 Task: Create a sub task System Test and UAT for the task  Implement a new remote access system for a company's employees in the project AgileHive , assign it to team member softage.4@softage.net and update the status of the sub task to  At Risk , set the priority of the sub task to Medium
Action: Mouse moved to (673, 240)
Screenshot: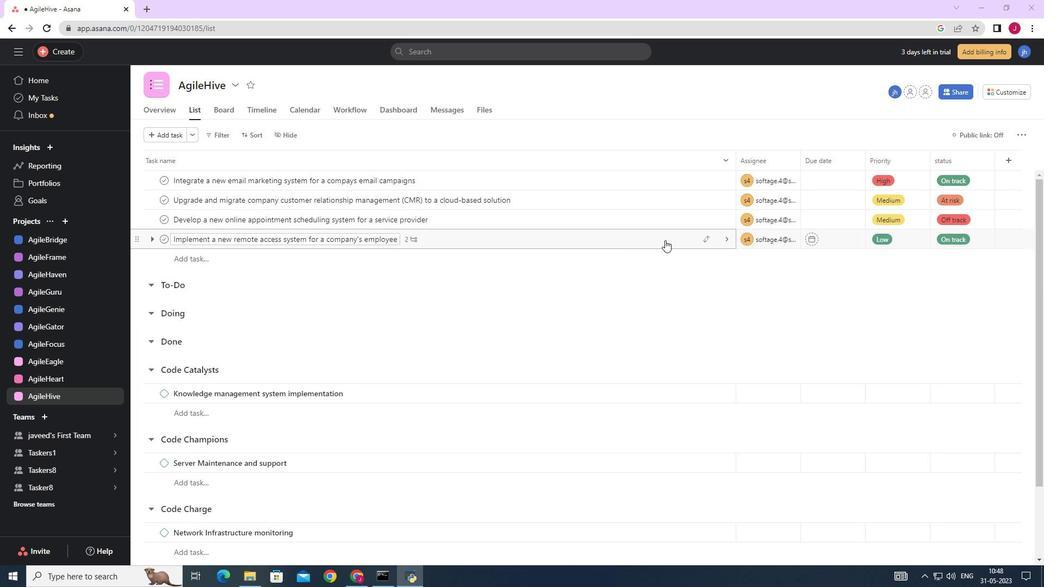 
Action: Mouse pressed left at (673, 240)
Screenshot: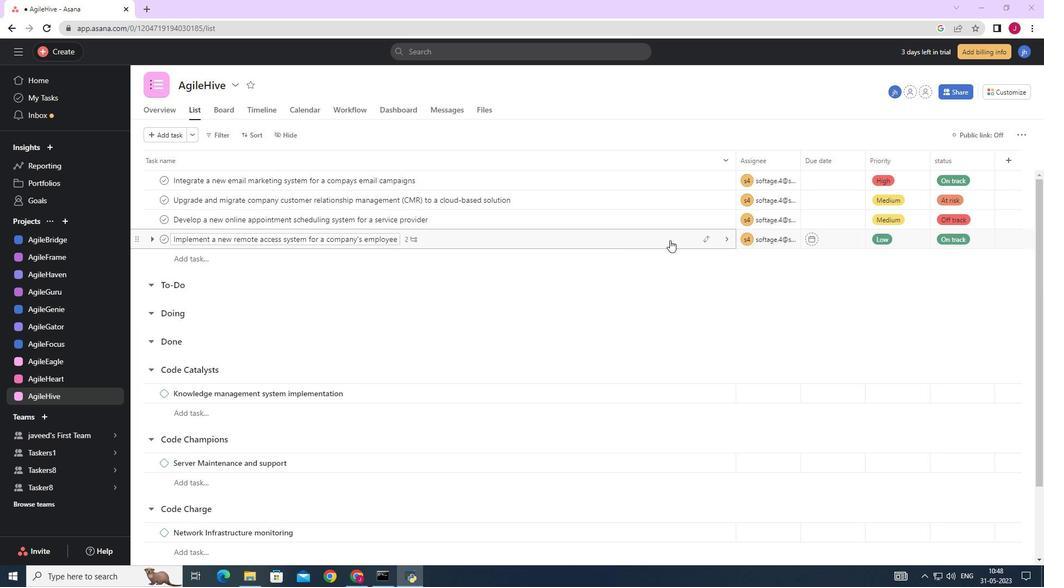 
Action: Mouse moved to (805, 314)
Screenshot: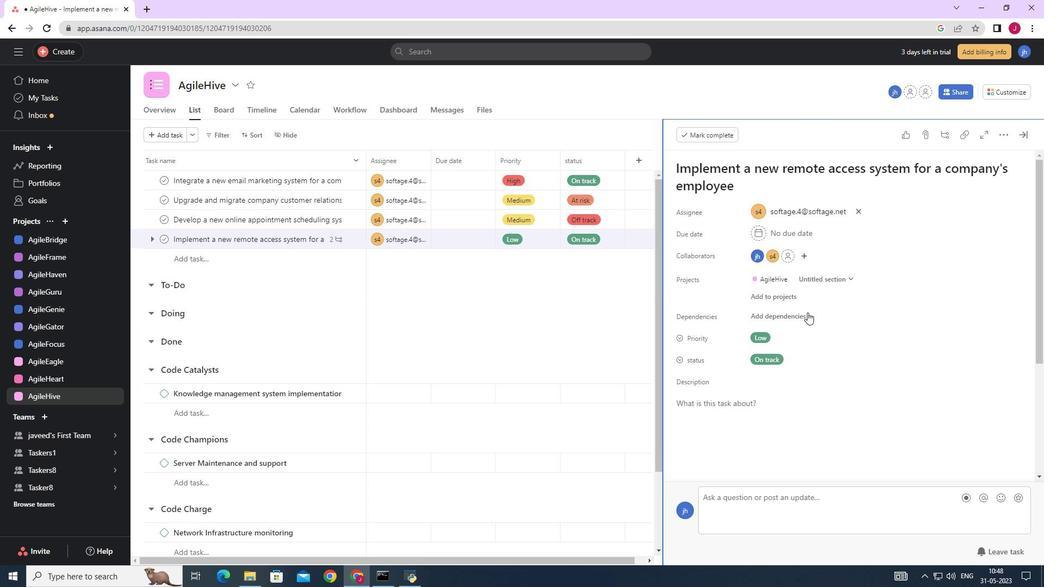 
Action: Mouse scrolled (805, 313) with delta (0, 0)
Screenshot: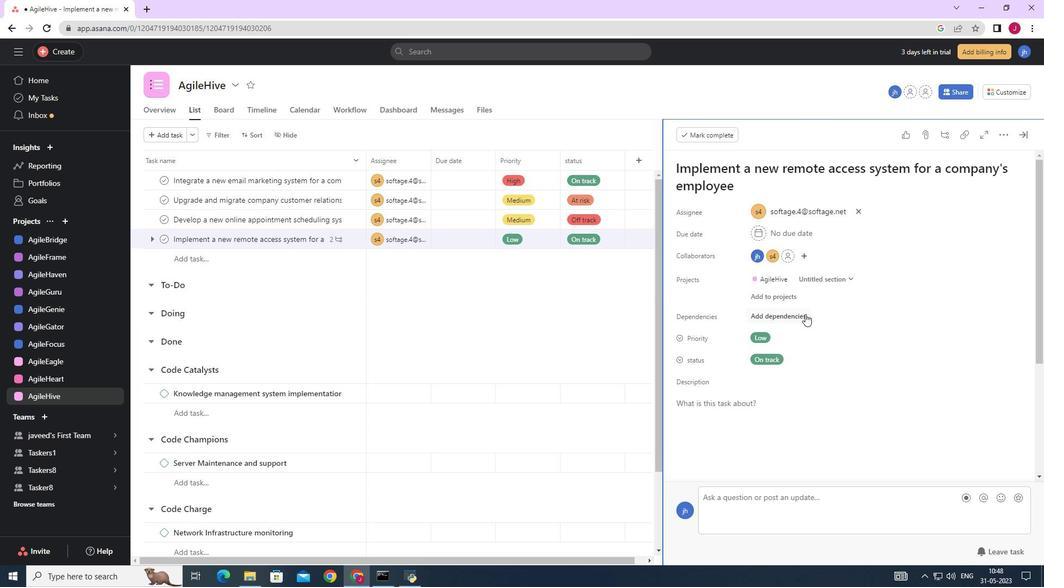 
Action: Mouse scrolled (805, 313) with delta (0, 0)
Screenshot: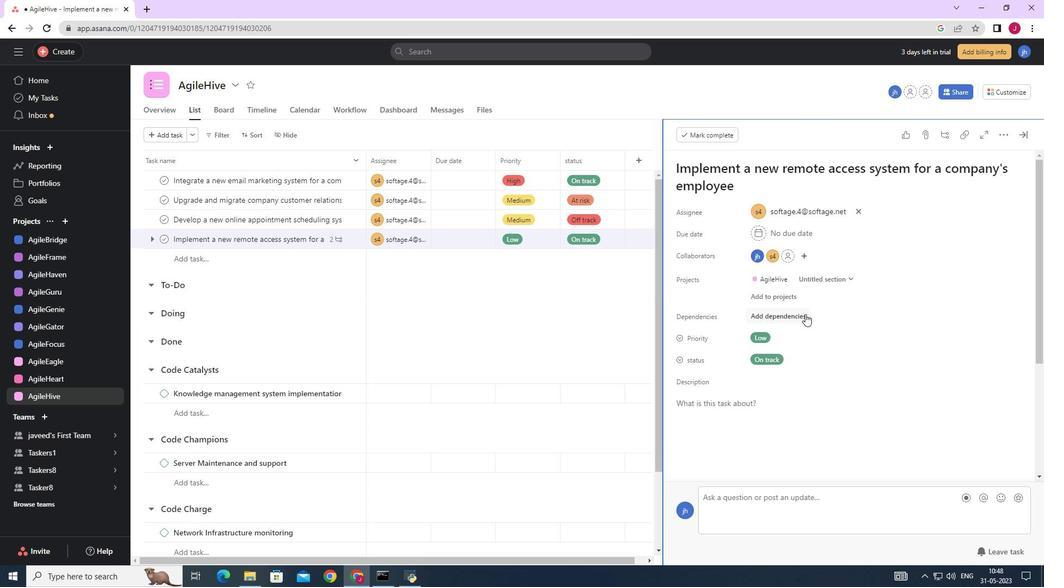 
Action: Mouse scrolled (805, 313) with delta (0, 0)
Screenshot: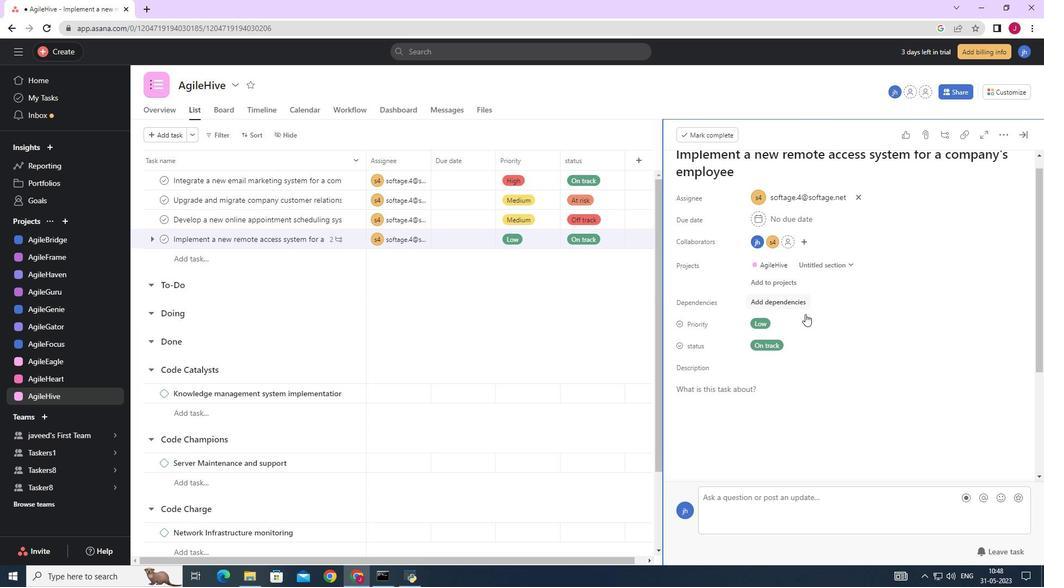 
Action: Mouse scrolled (805, 315) with delta (0, 0)
Screenshot: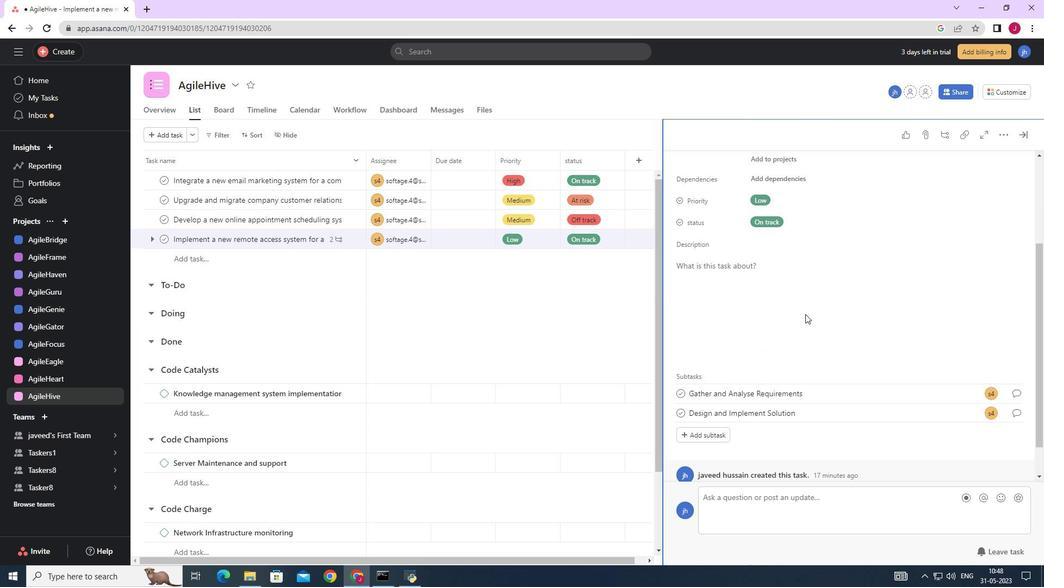 
Action: Mouse scrolled (805, 315) with delta (0, 0)
Screenshot: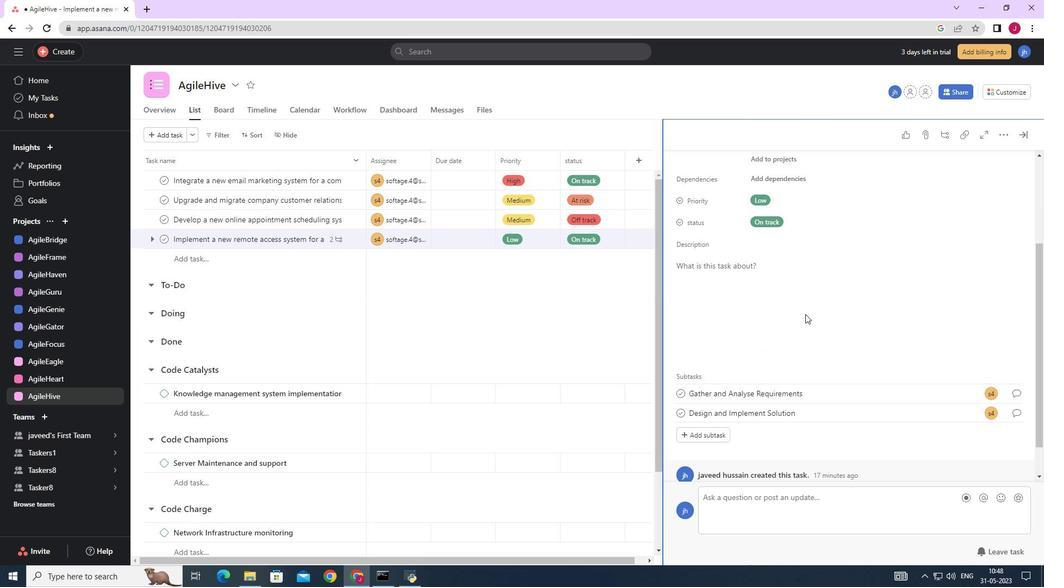 
Action: Mouse scrolled (805, 315) with delta (0, 0)
Screenshot: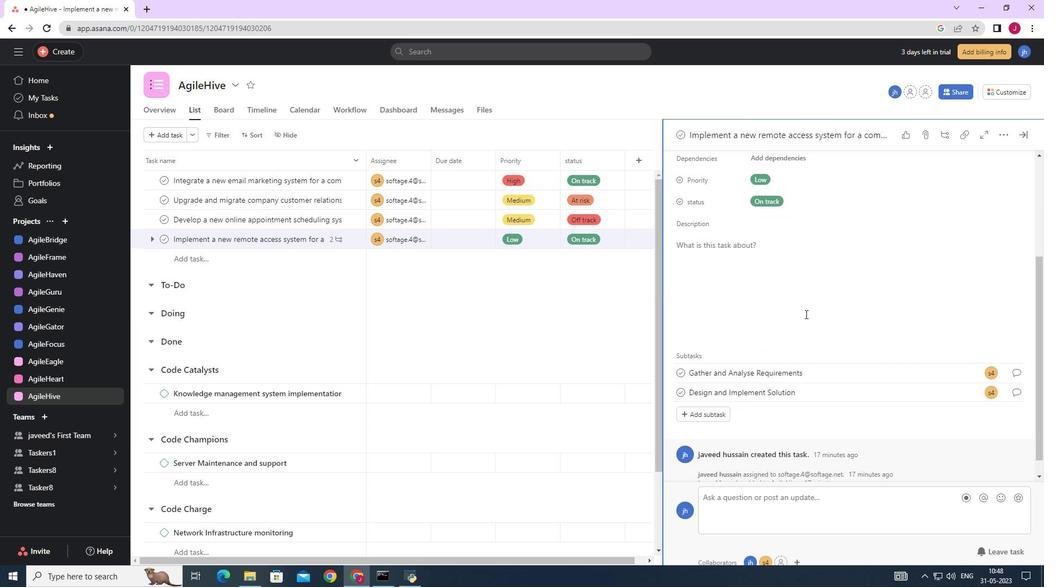 
Action: Mouse scrolled (805, 313) with delta (0, 0)
Screenshot: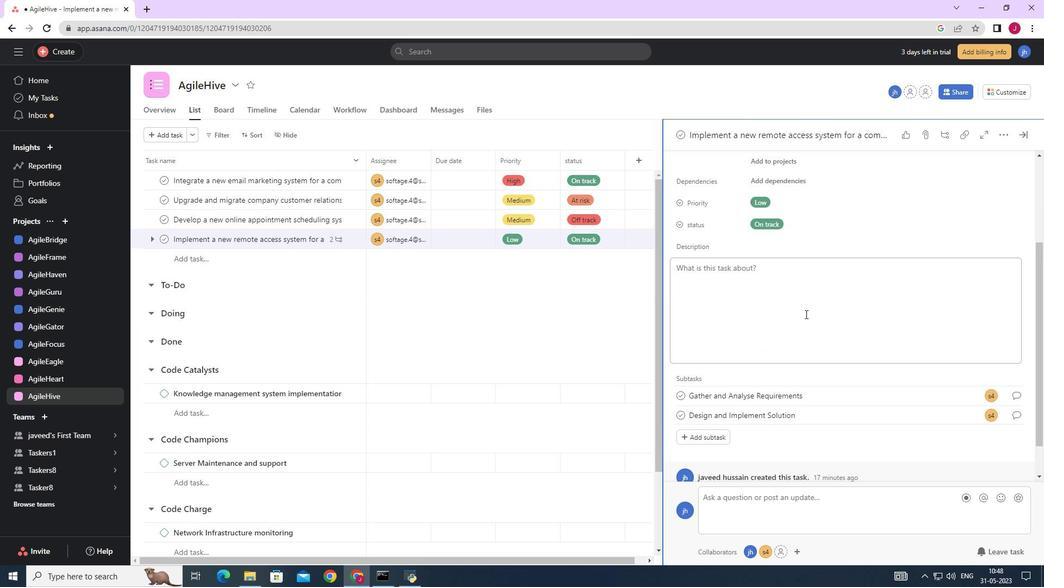 
Action: Mouse scrolled (805, 313) with delta (0, 0)
Screenshot: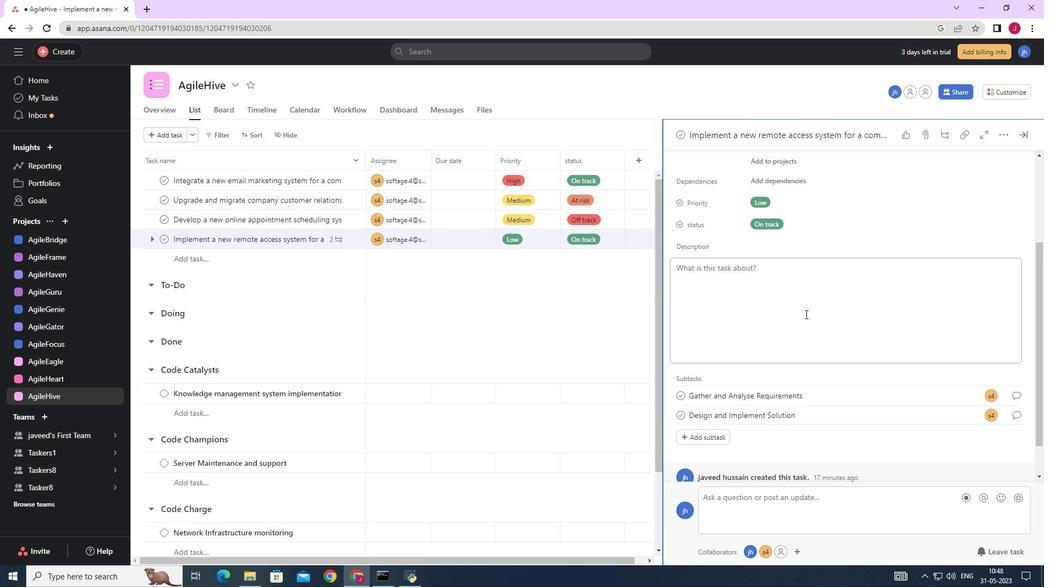 
Action: Mouse scrolled (805, 313) with delta (0, 0)
Screenshot: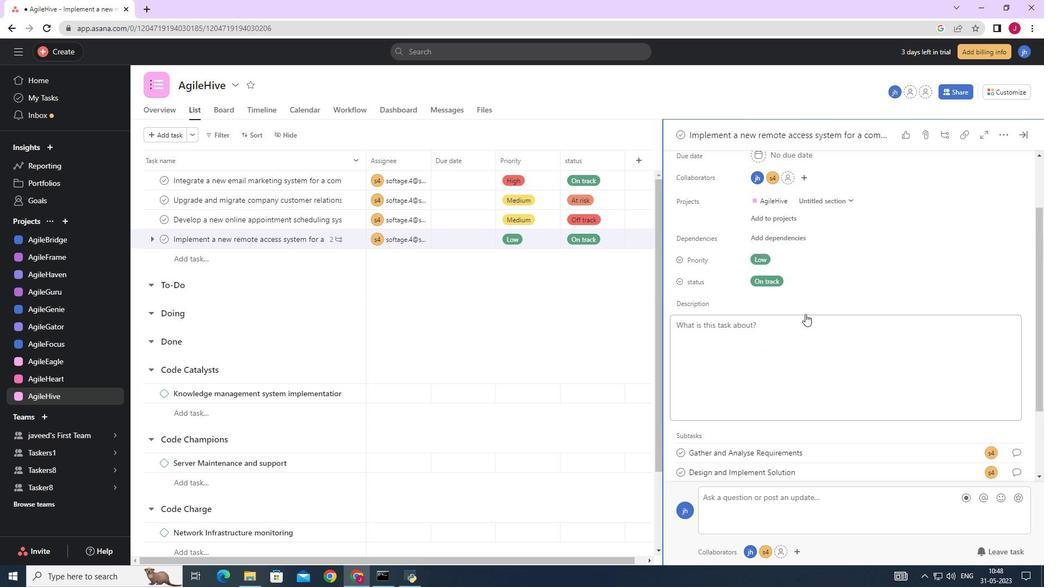 
Action: Mouse scrolled (805, 313) with delta (0, 0)
Screenshot: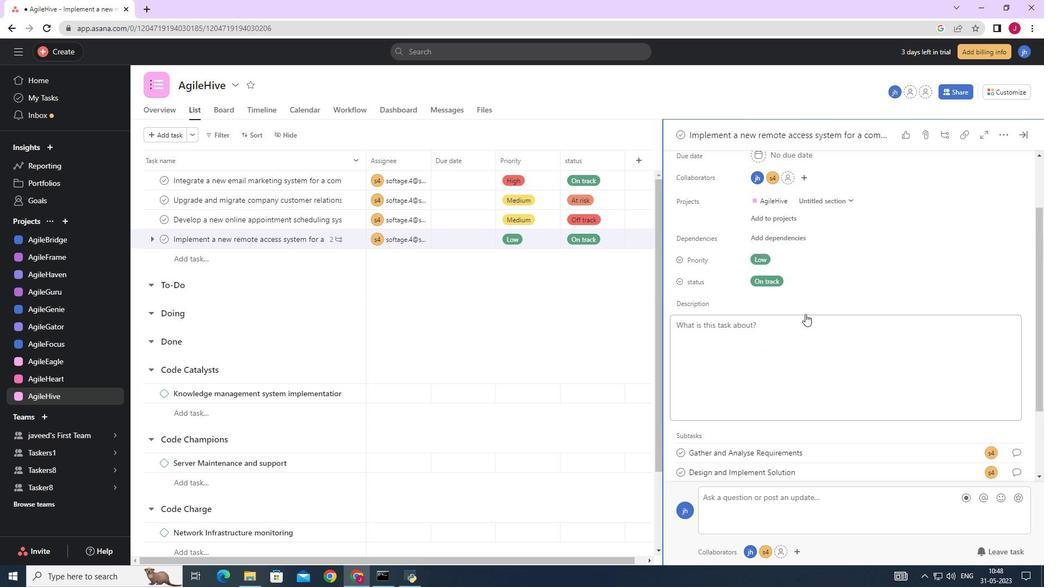 
Action: Mouse moved to (714, 395)
Screenshot: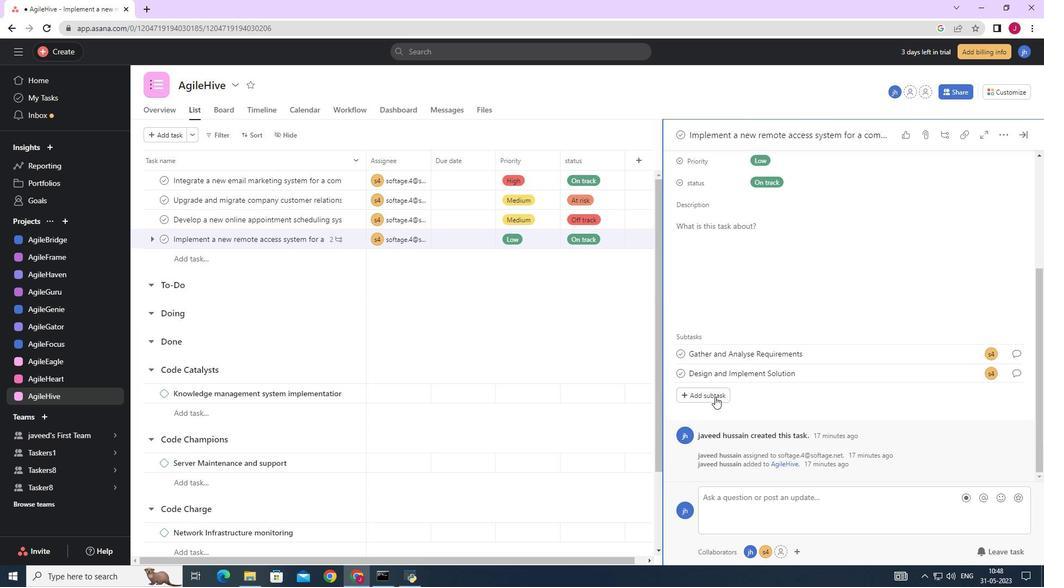 
Action: Mouse pressed left at (714, 395)
Screenshot: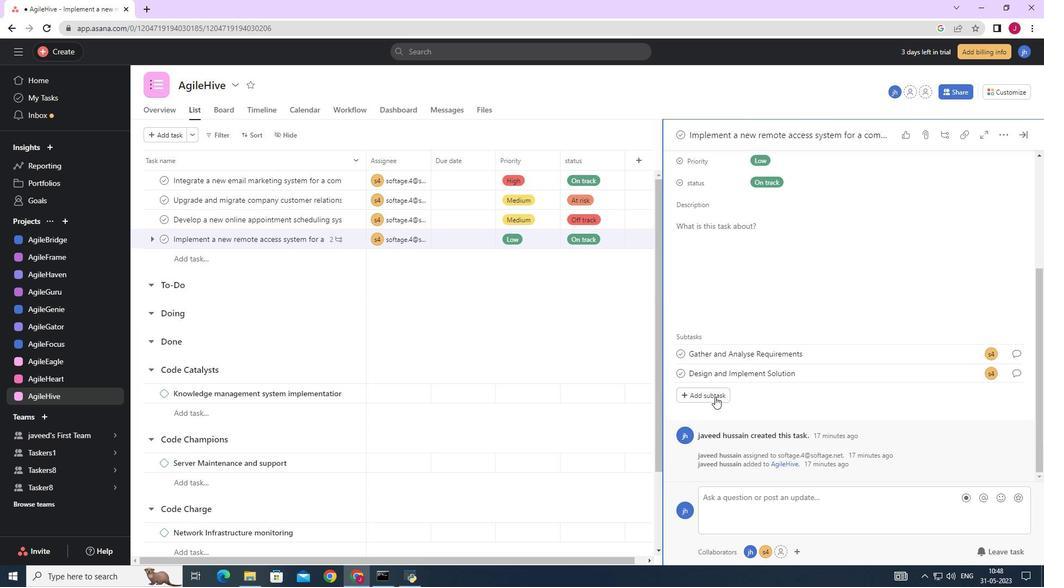 
Action: Mouse moved to (695, 376)
Screenshot: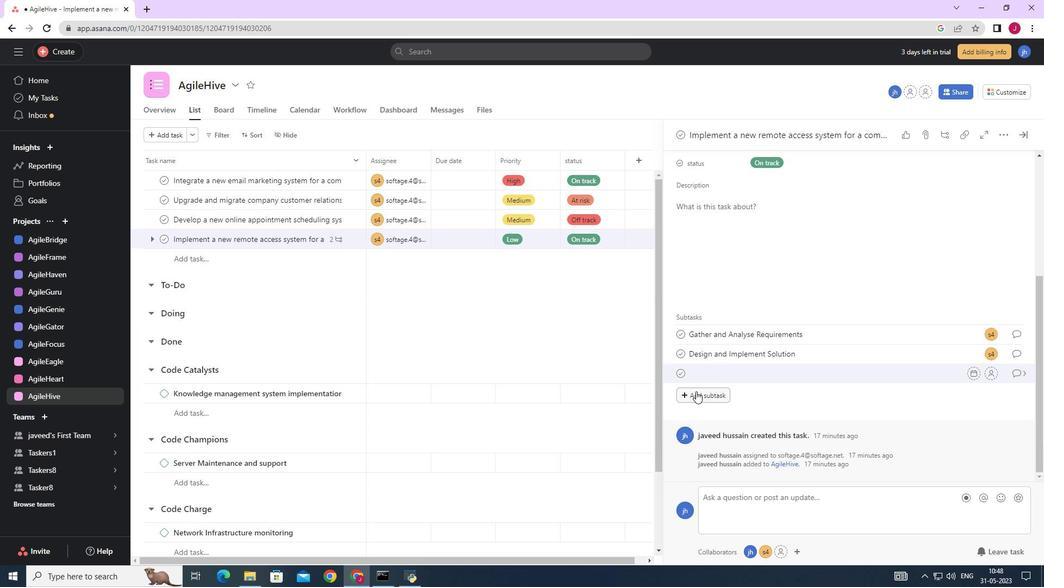 
Action: Key pressed <Key.caps_lock>S<Key.caps_lock>ystem<Key.space><Key.caps_lock>T<Key.caps_lock>est<Key.space>and<Key.space><Key.caps_lock>UAT
Screenshot: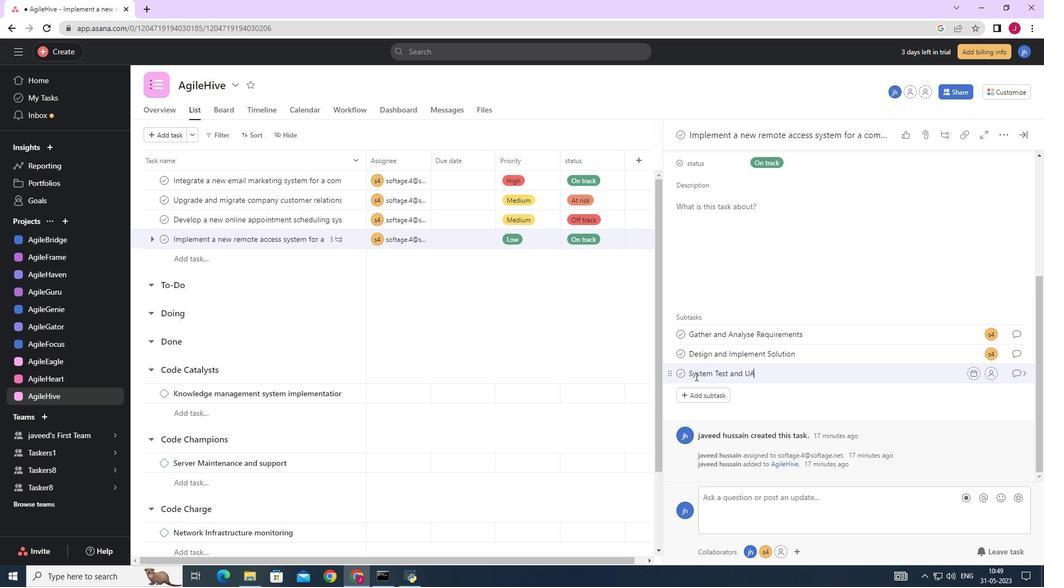 
Action: Mouse moved to (994, 373)
Screenshot: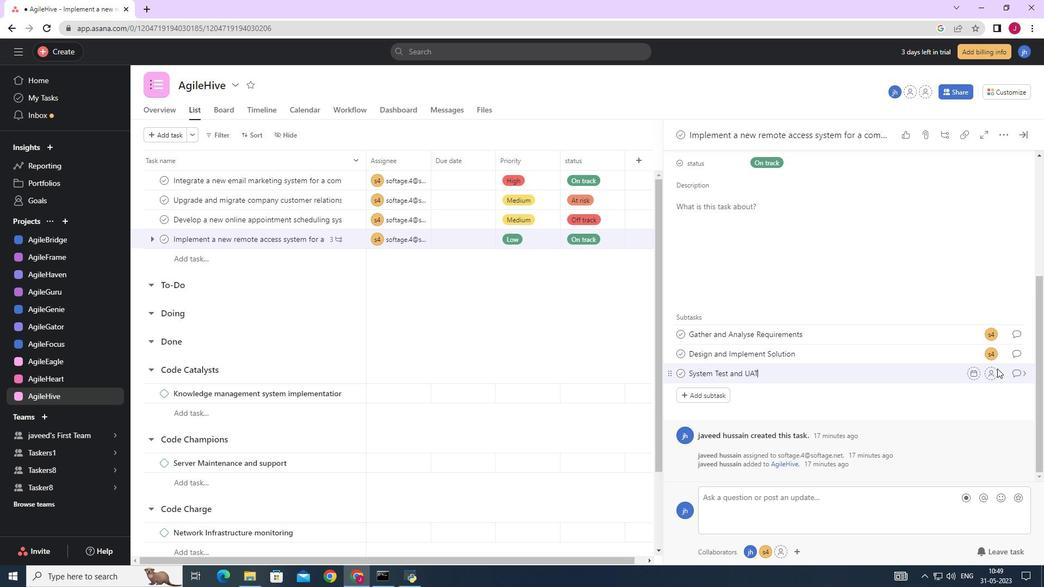 
Action: Mouse pressed left at (994, 373)
Screenshot: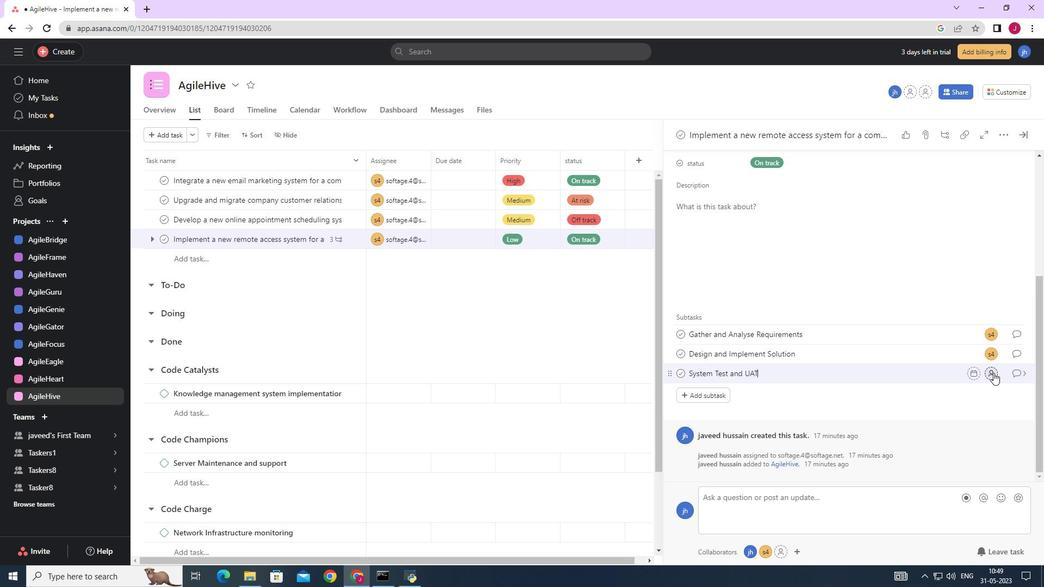 
Action: Mouse moved to (932, 362)
Screenshot: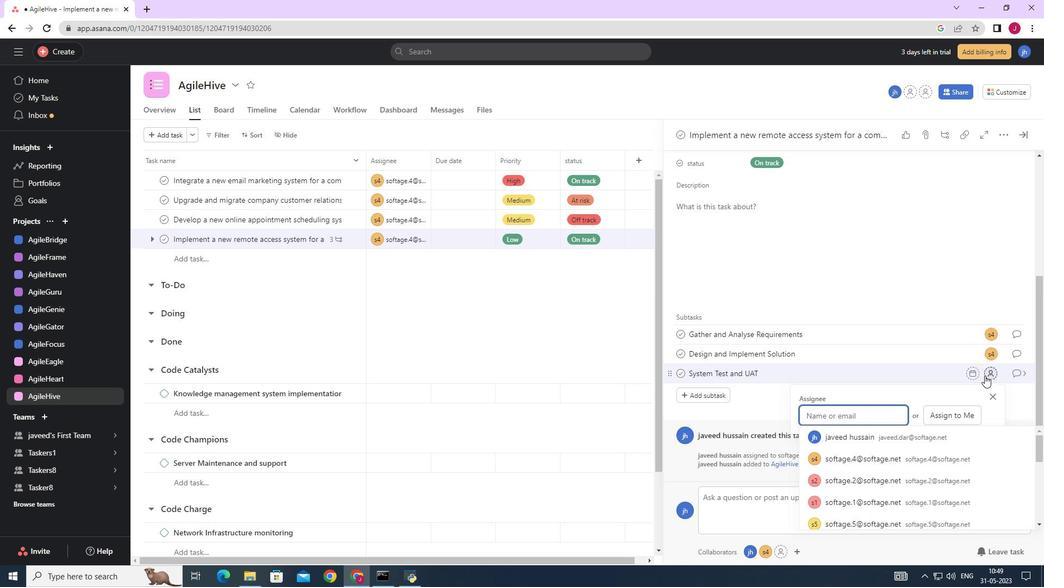 
Action: Key pressed SOFTAGE.4
Screenshot: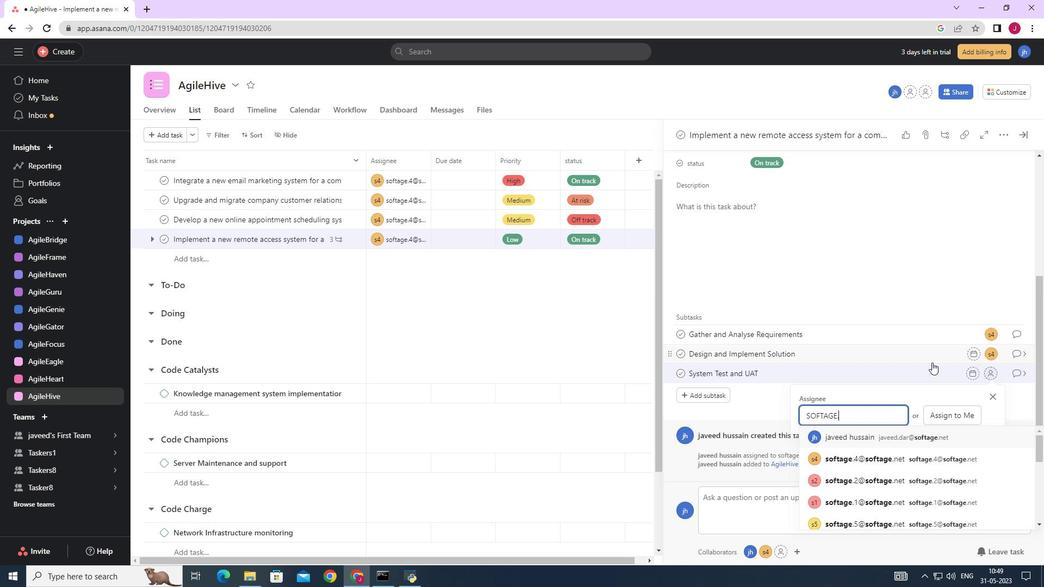 
Action: Mouse moved to (883, 436)
Screenshot: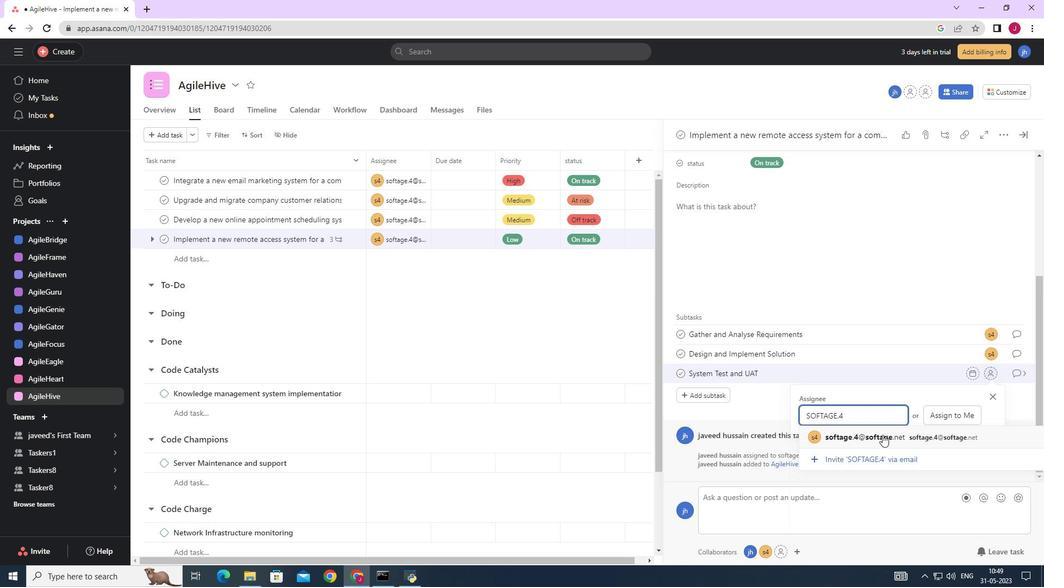 
Action: Mouse pressed left at (883, 436)
Screenshot: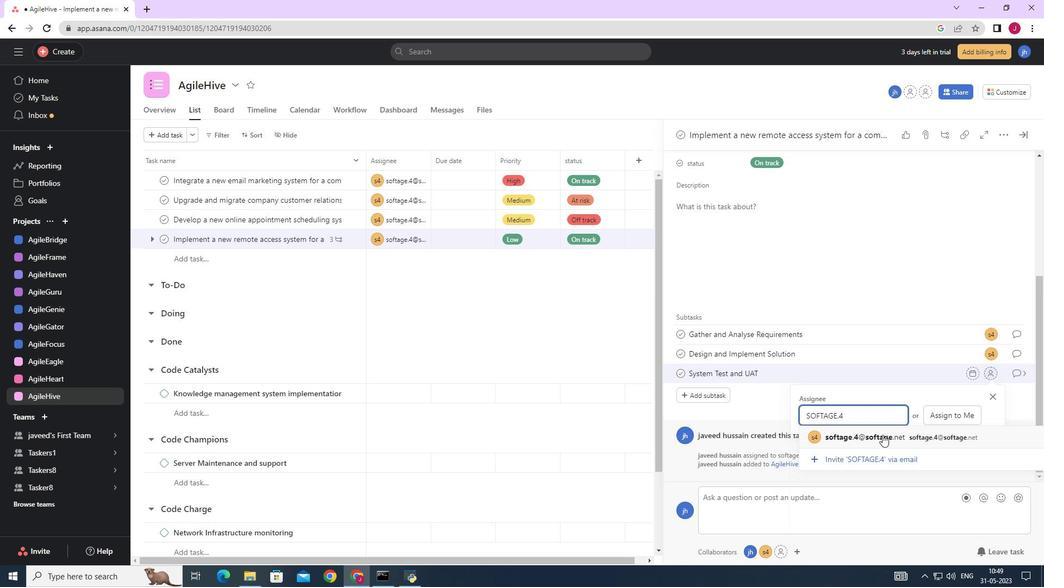 
Action: Mouse moved to (1020, 376)
Screenshot: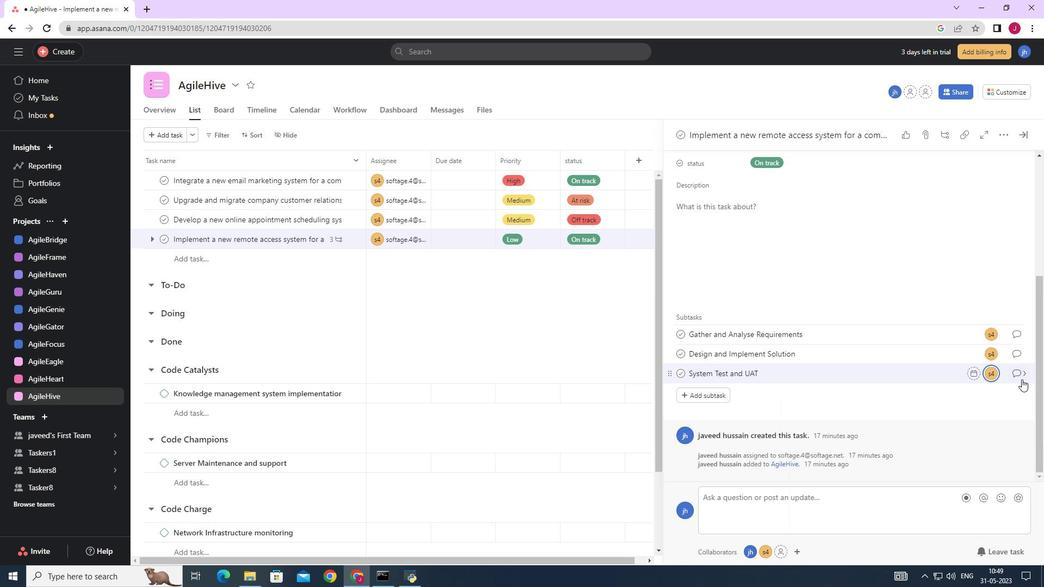 
Action: Mouse pressed left at (1020, 376)
Screenshot: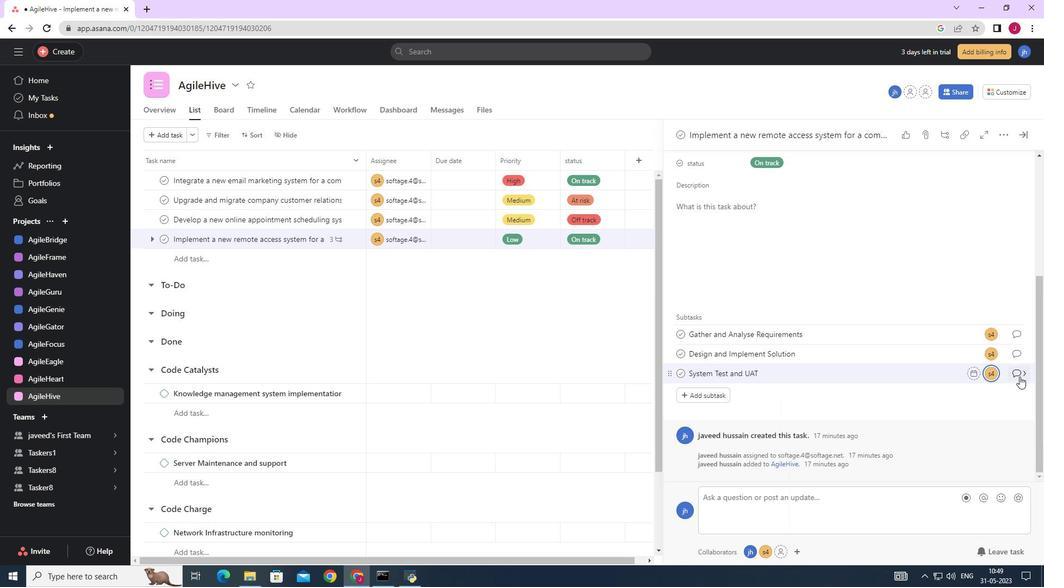 
Action: Mouse moved to (712, 312)
Screenshot: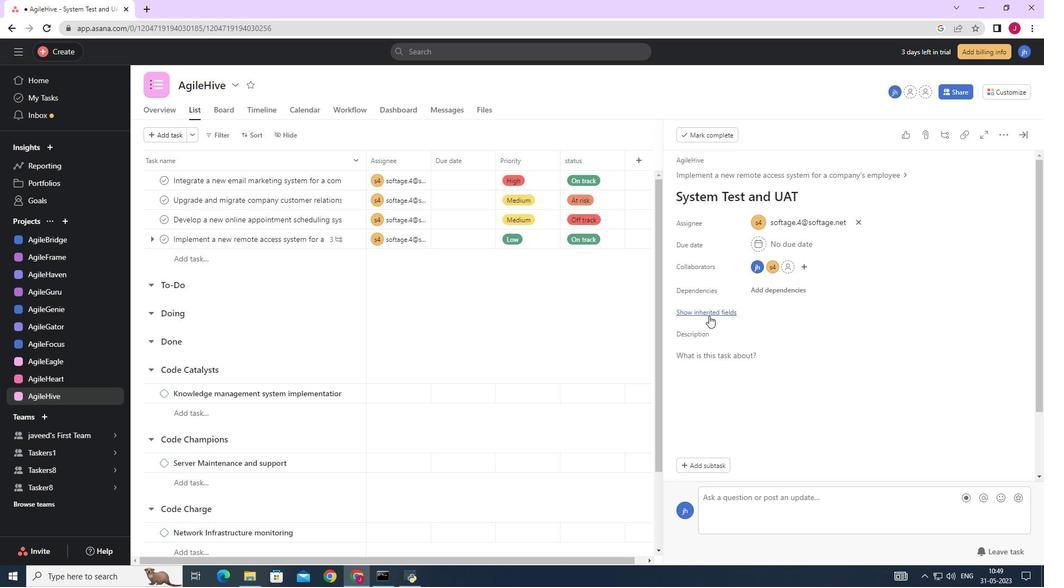 
Action: Mouse pressed left at (712, 312)
Screenshot: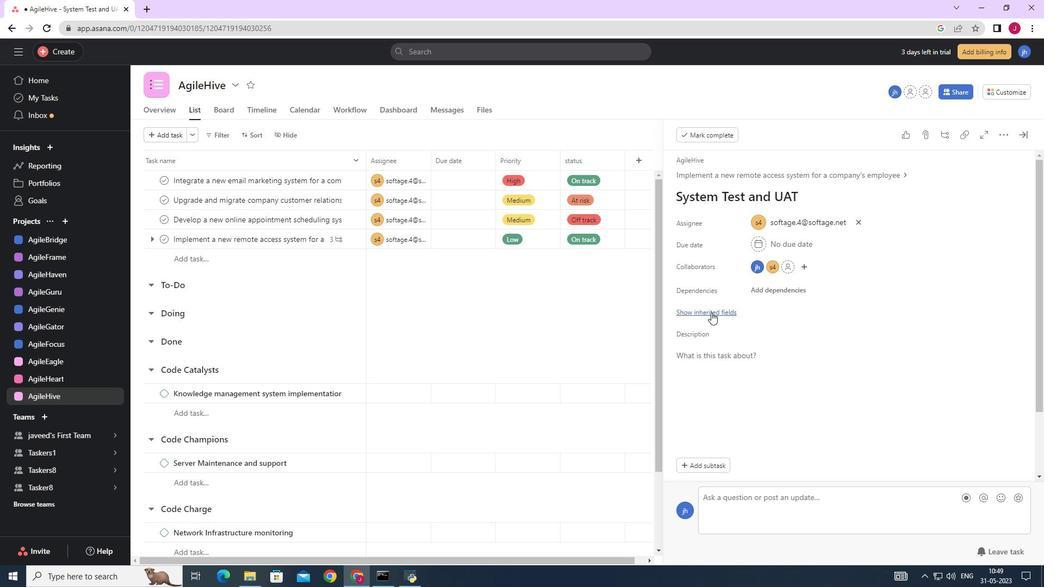 
Action: Mouse moved to (758, 332)
Screenshot: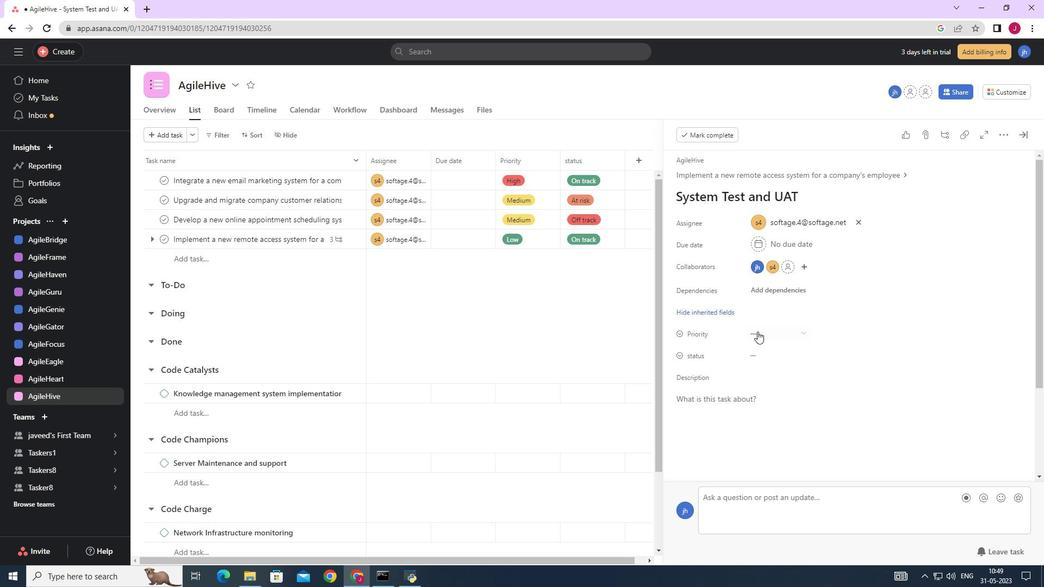 
Action: Mouse pressed left at (758, 332)
Screenshot: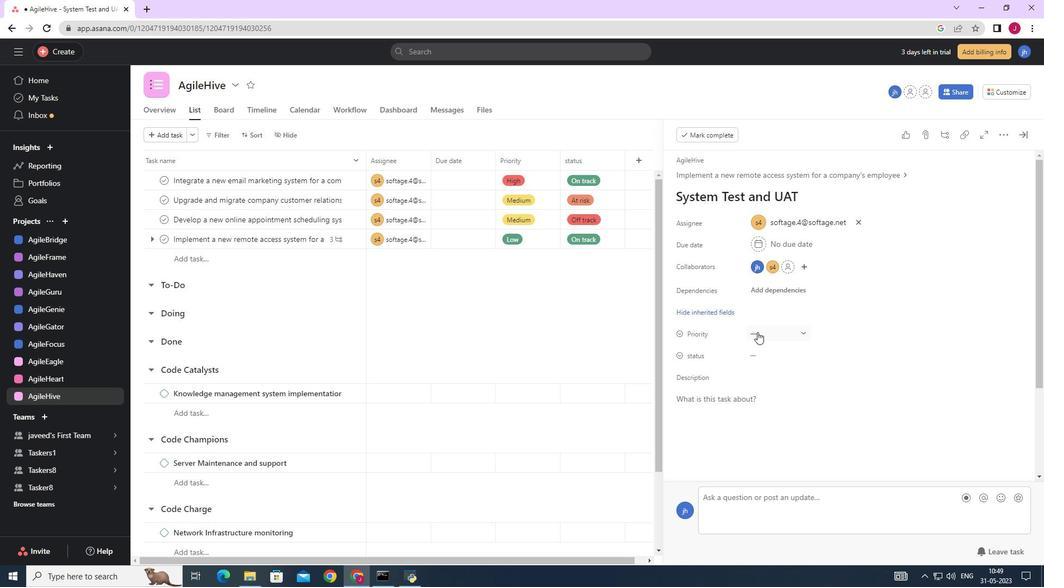 
Action: Mouse moved to (789, 393)
Screenshot: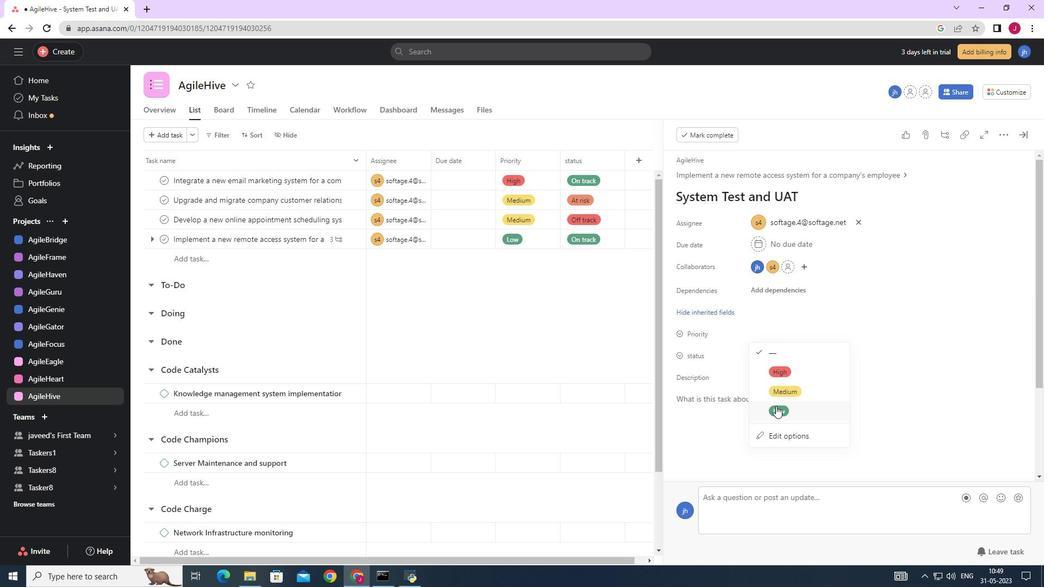 
Action: Mouse pressed left at (789, 393)
Screenshot: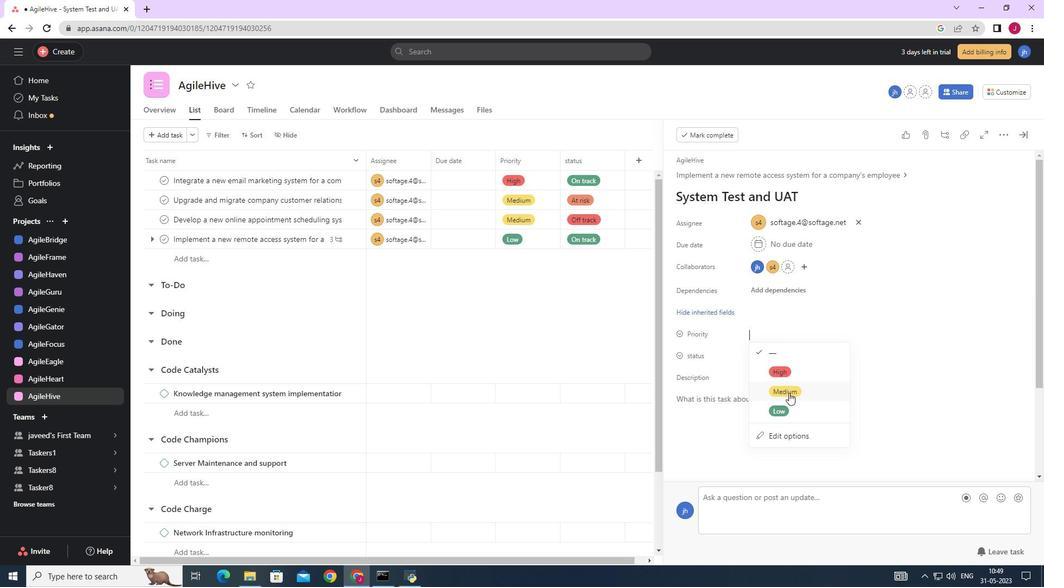
Action: Mouse moved to (755, 356)
Screenshot: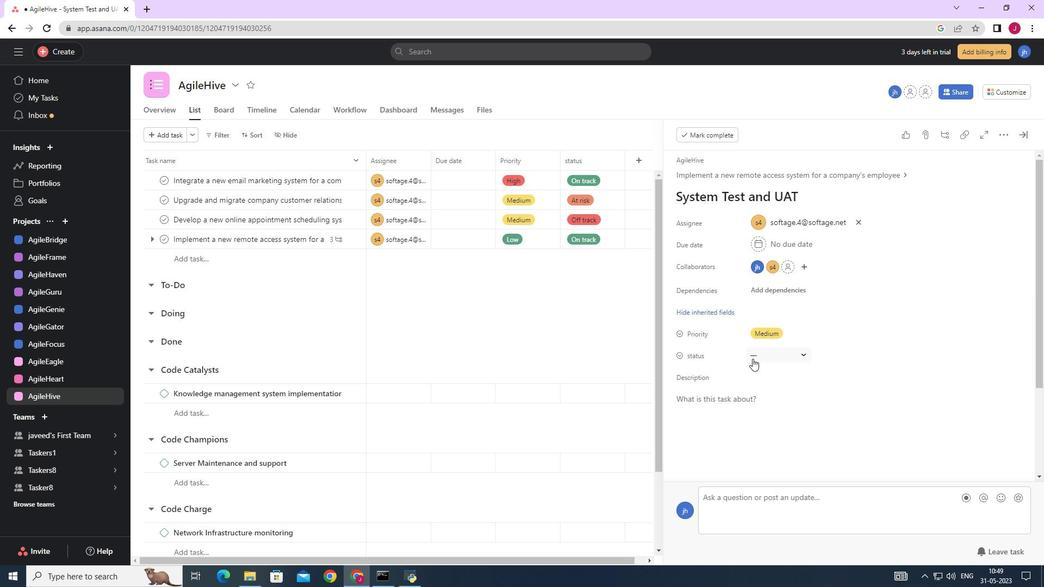 
Action: Mouse pressed left at (755, 356)
Screenshot: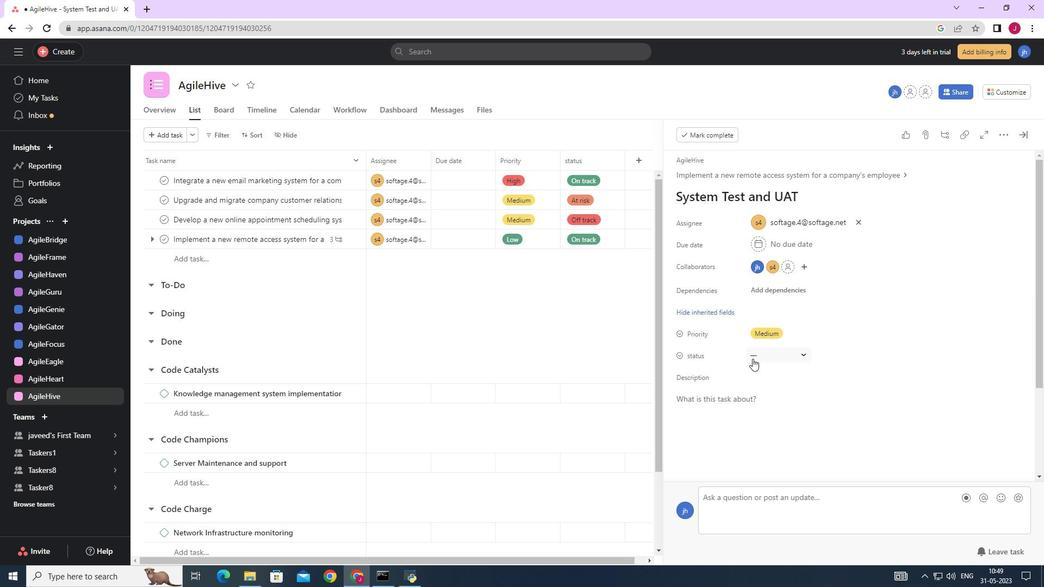 
Action: Mouse moved to (786, 433)
Screenshot: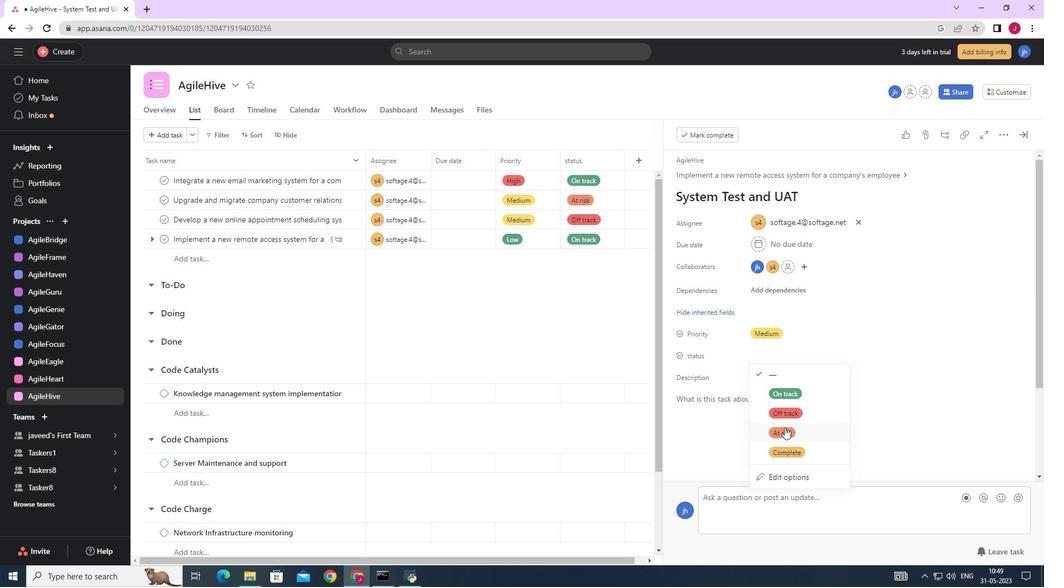 
Action: Mouse pressed left at (786, 433)
Screenshot: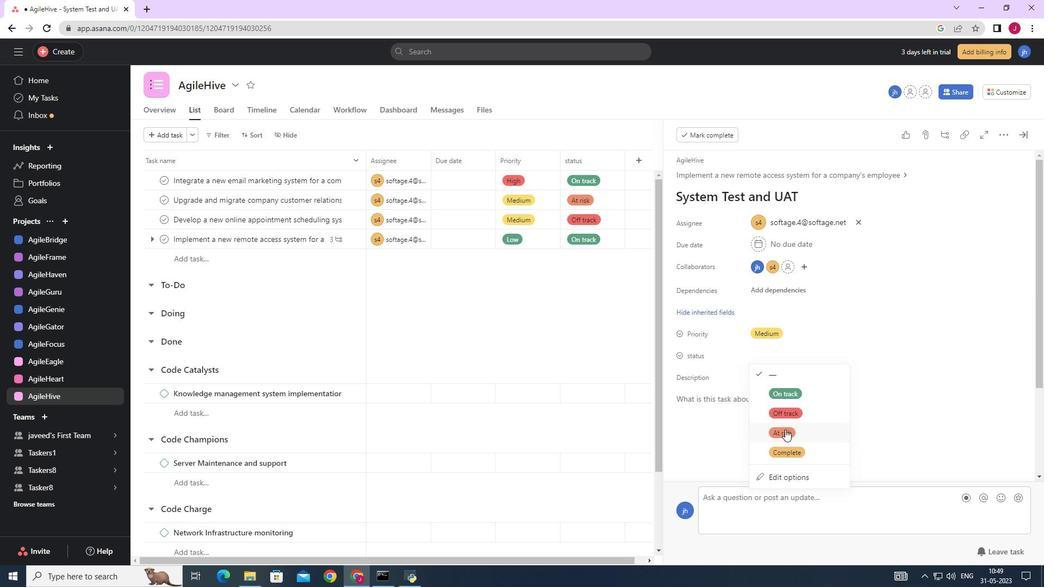 
Action: Mouse moved to (1028, 132)
Screenshot: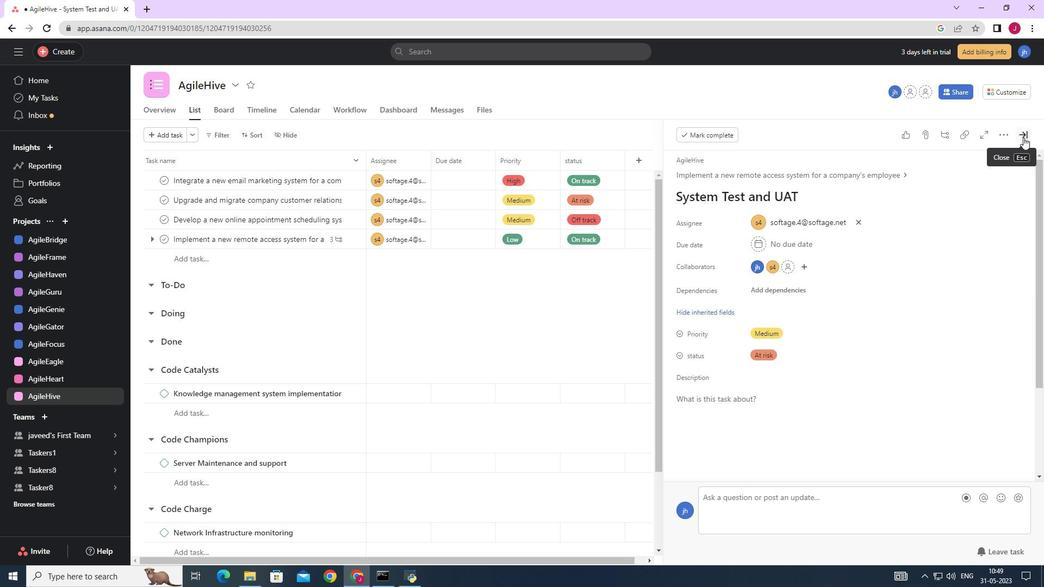 
Action: Mouse pressed left at (1028, 132)
Screenshot: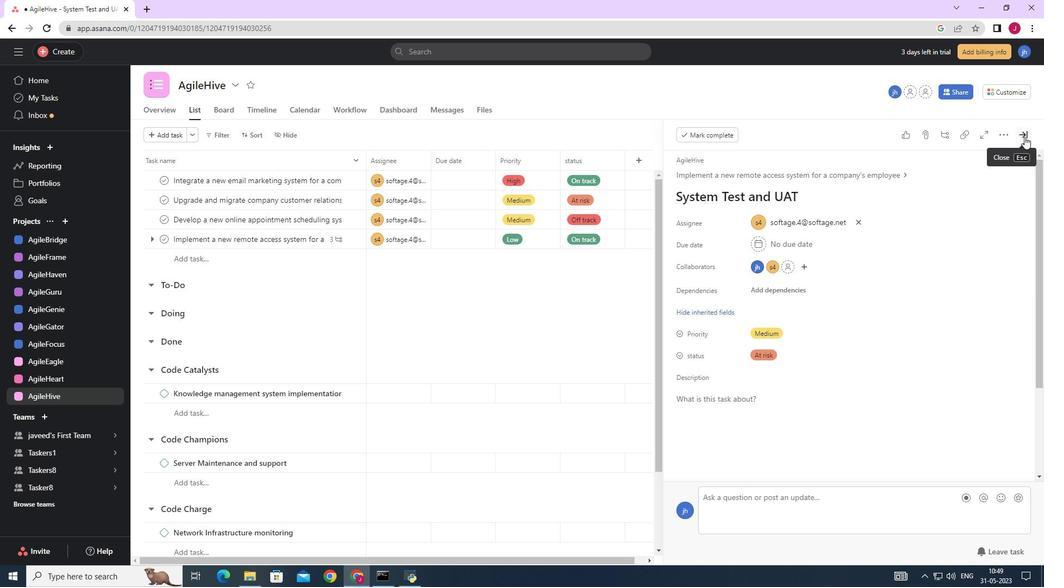 
Action: Mouse moved to (1023, 132)
Screenshot: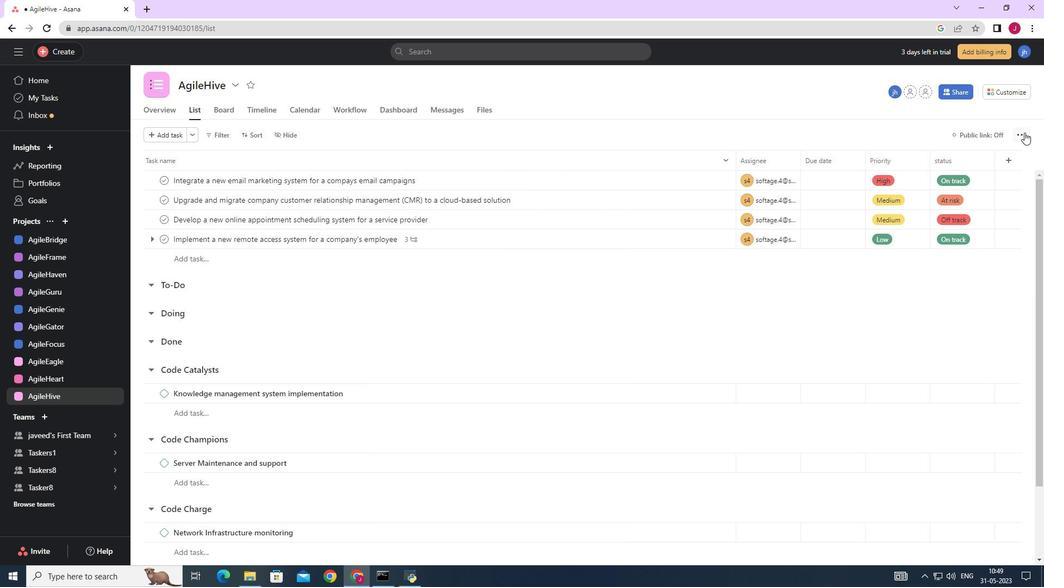 
